 Task: Change IN PROGRESS as Status of Issue Issue0000000390 in Backlog  in Scrum Project Project0000000078 in Jira. Assign Person0000000153 as Assignee of Issue Issue0000000381 in Backlog  in Scrum Project Project0000000077 in Jira. Assign Person0000000153 as Assignee of Issue Issue0000000382 in Backlog  in Scrum Project Project0000000077 in Jira. Assign Person0000000153 as Assignee of Issue Issue0000000383 in Backlog  in Scrum Project Project0000000077 in Jira. Assign Person0000000154 as Assignee of Issue Issue0000000384 in Backlog  in Scrum Project Project0000000077 in Jira
Action: Mouse moved to (110, 232)
Screenshot: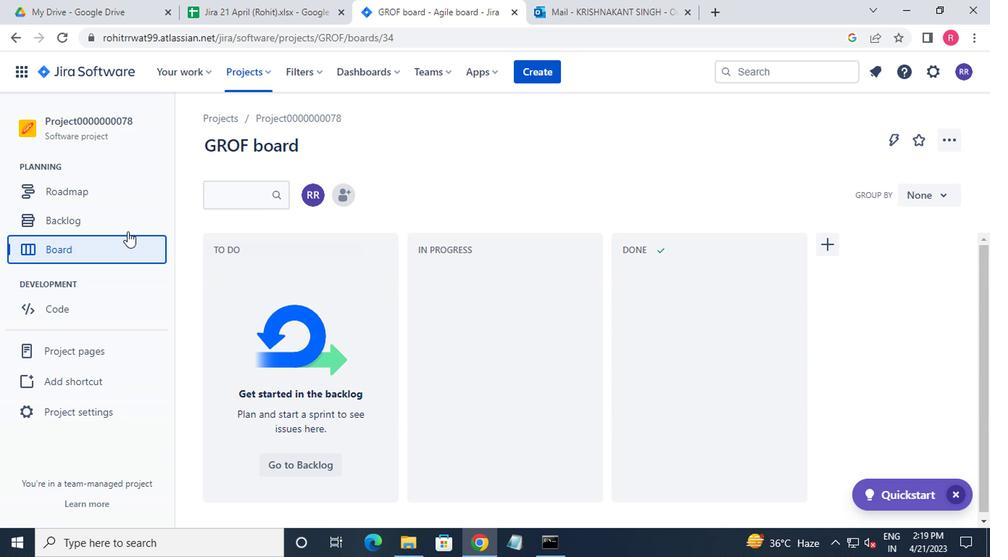 
Action: Mouse pressed left at (110, 232)
Screenshot: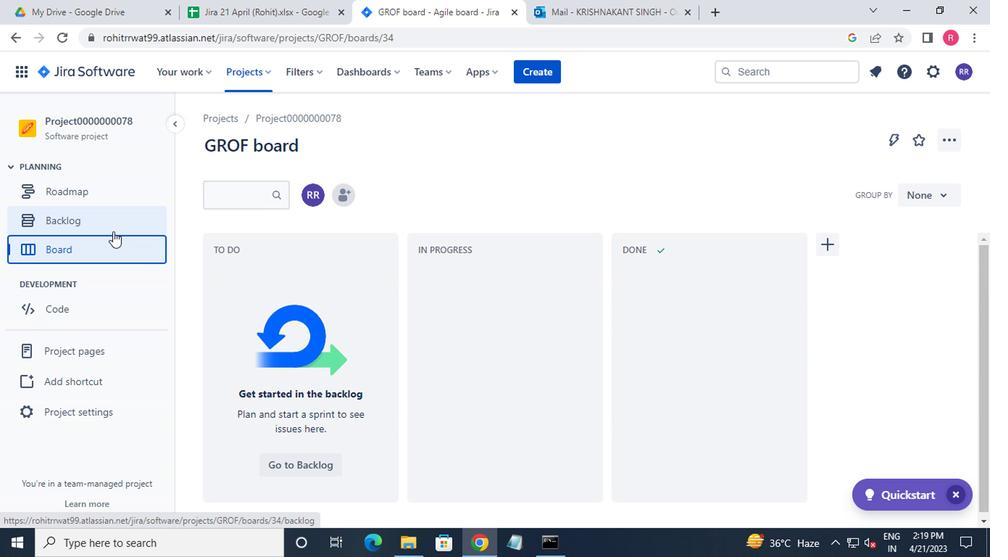 
Action: Mouse moved to (295, 312)
Screenshot: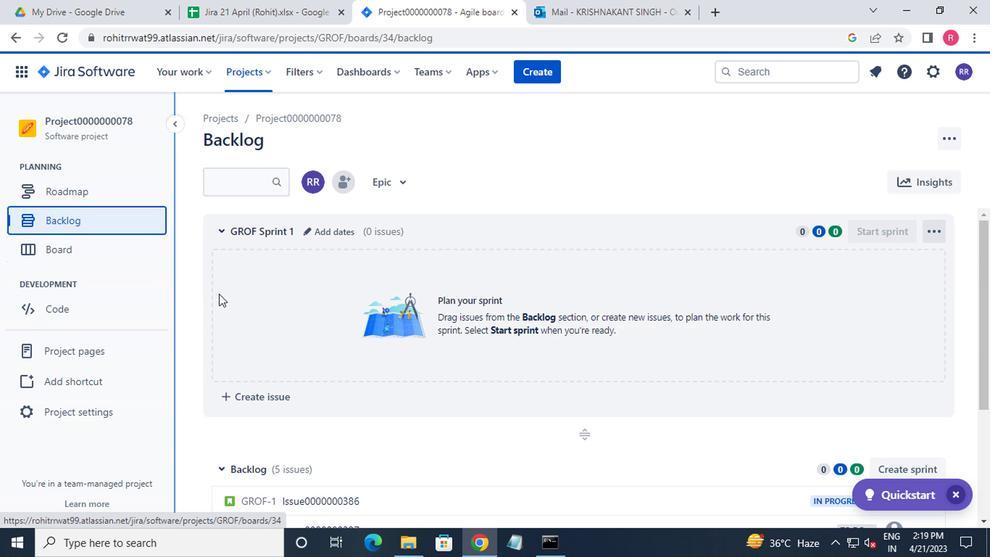 
Action: Mouse scrolled (295, 311) with delta (0, 0)
Screenshot: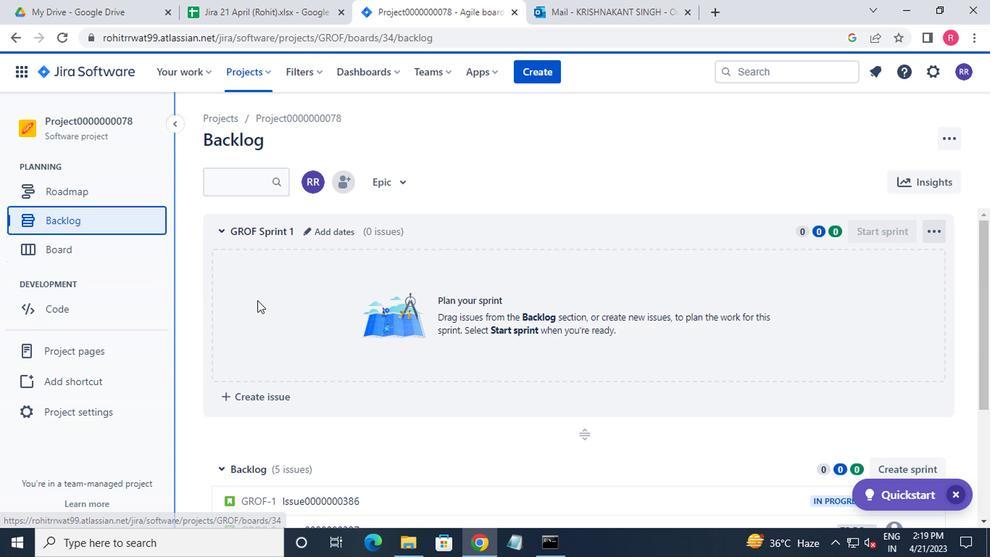 
Action: Mouse moved to (301, 315)
Screenshot: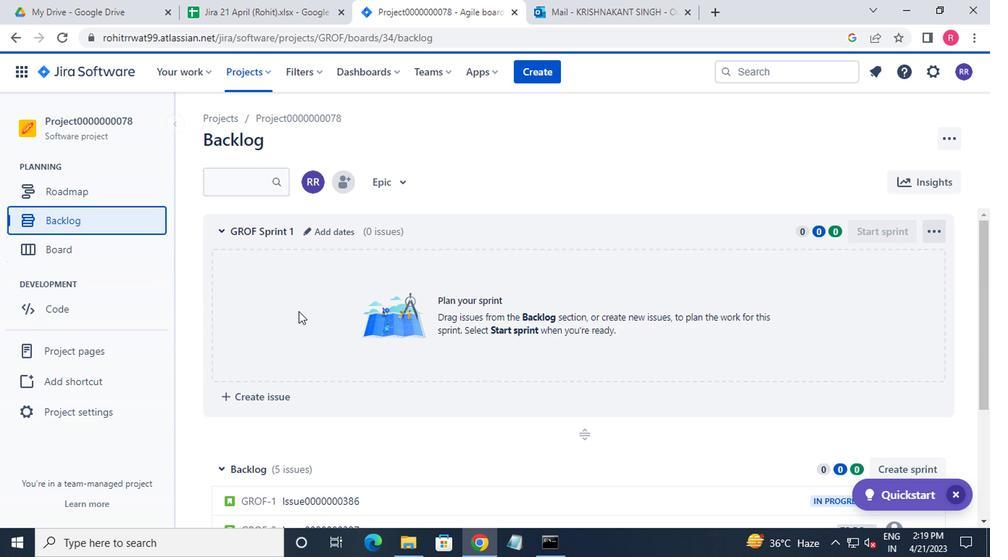 
Action: Mouse scrolled (301, 314) with delta (0, -1)
Screenshot: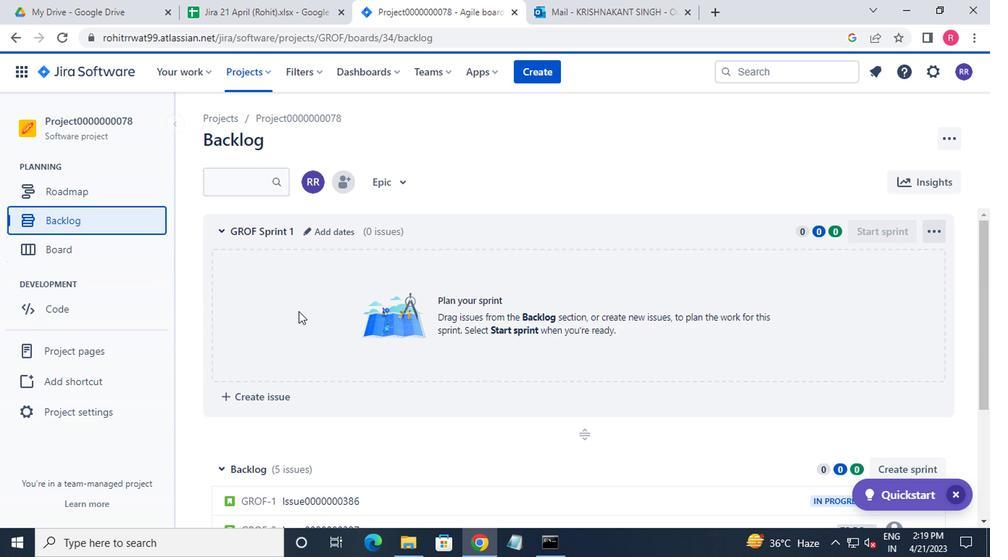 
Action: Mouse moved to (304, 318)
Screenshot: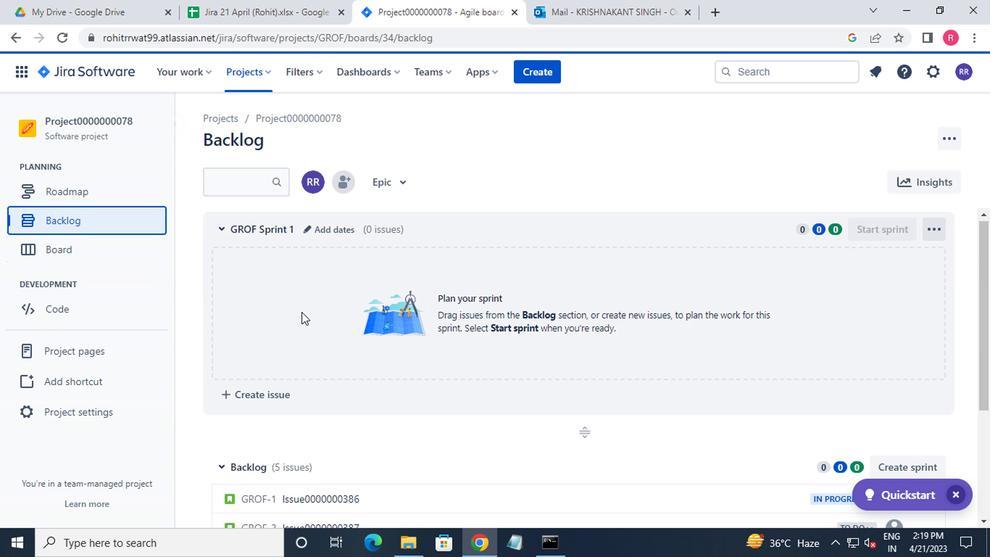 
Action: Mouse scrolled (304, 317) with delta (0, -1)
Screenshot: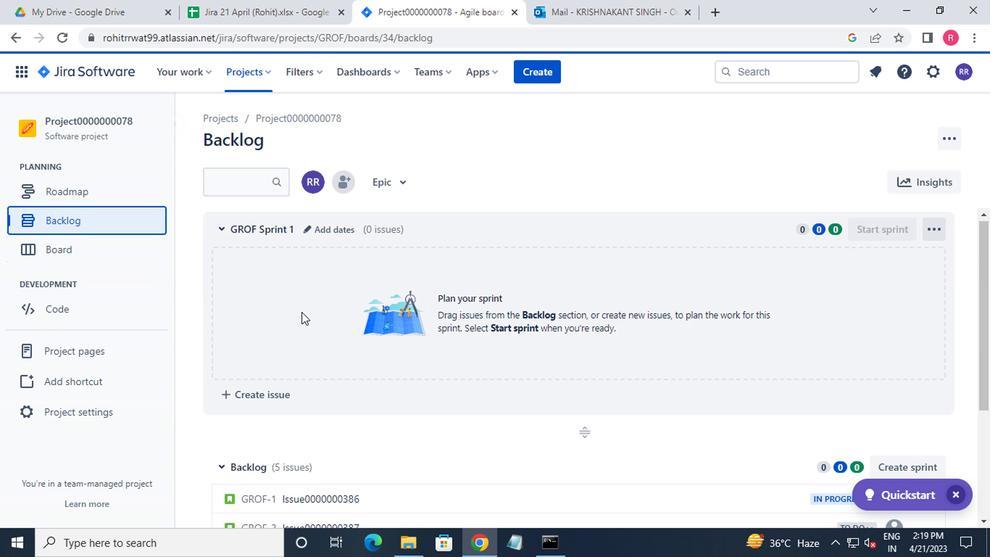 
Action: Mouse moved to (305, 320)
Screenshot: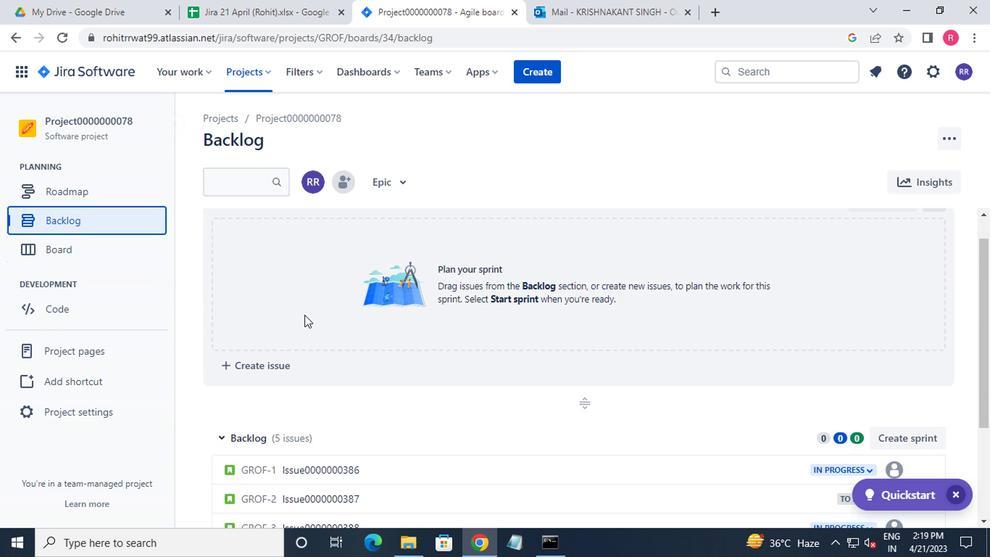 
Action: Mouse scrolled (305, 319) with delta (0, -1)
Screenshot: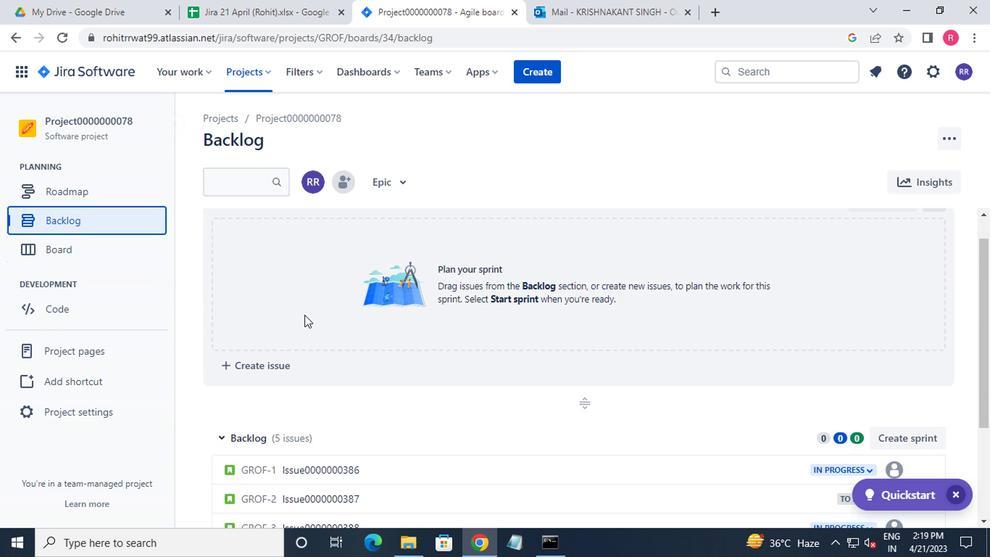 
Action: Mouse moved to (867, 443)
Screenshot: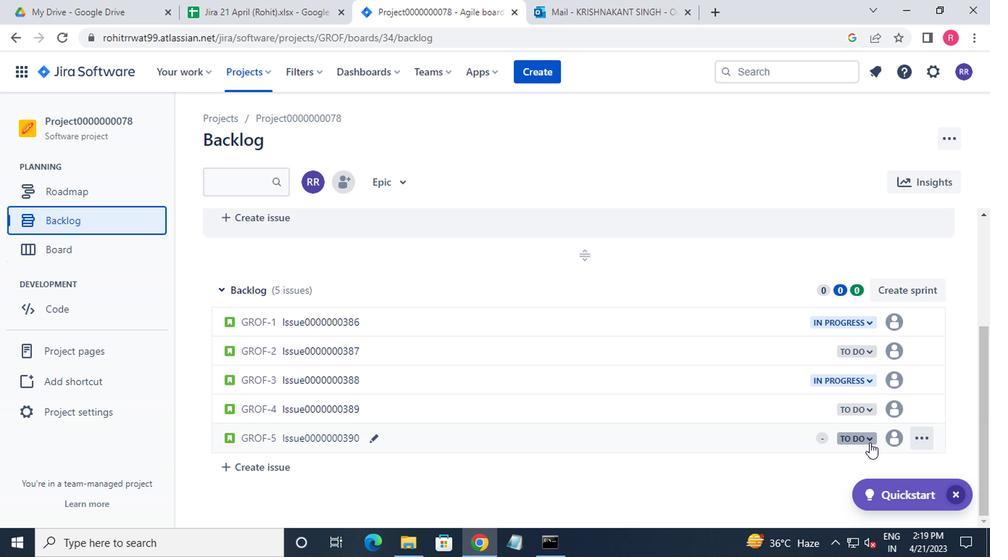 
Action: Mouse pressed left at (867, 443)
Screenshot: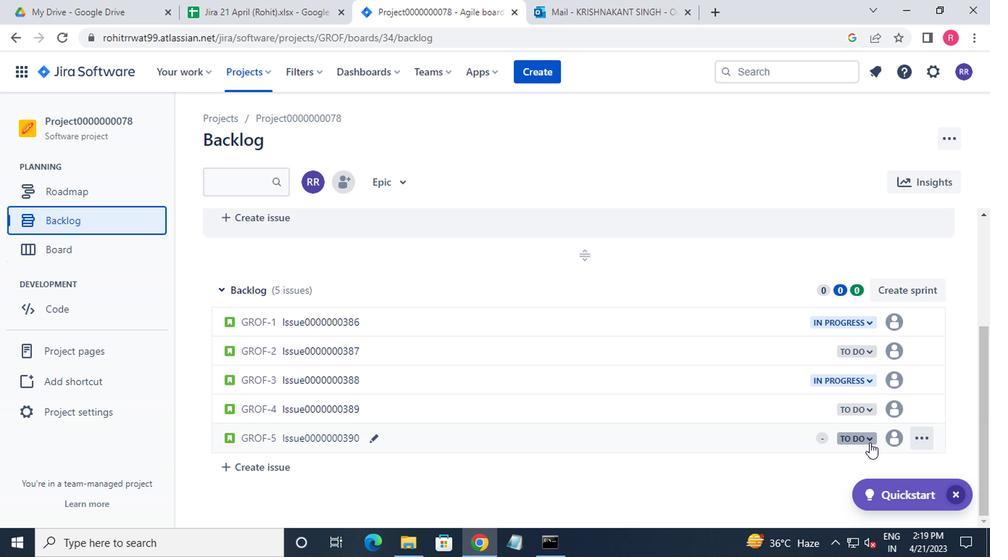 
Action: Mouse moved to (779, 355)
Screenshot: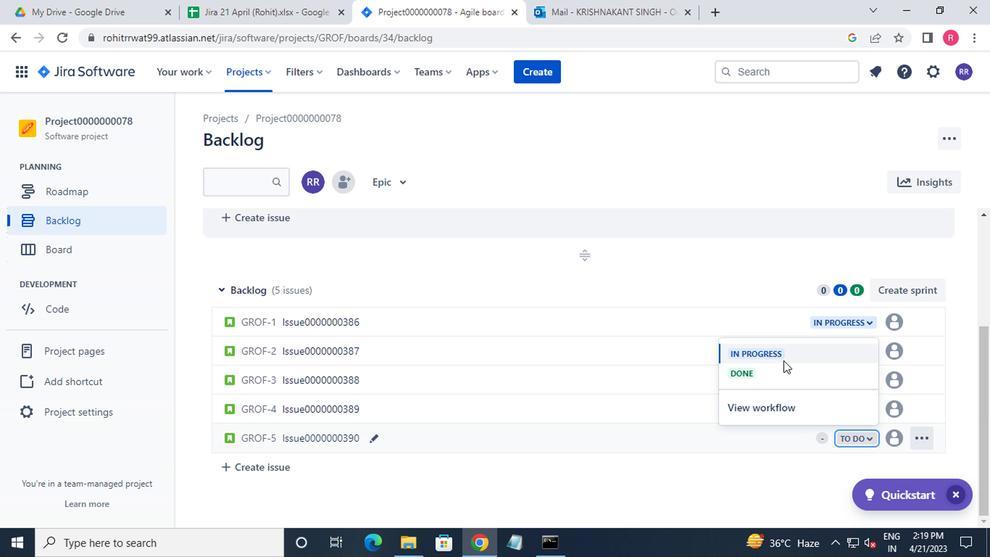 
Action: Mouse pressed left at (779, 355)
Screenshot: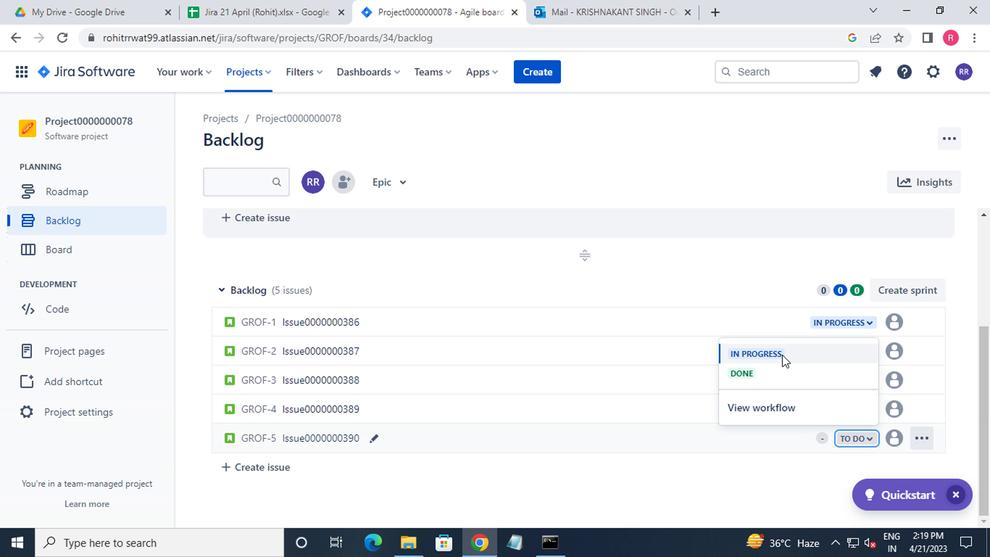 
Action: Mouse moved to (241, 86)
Screenshot: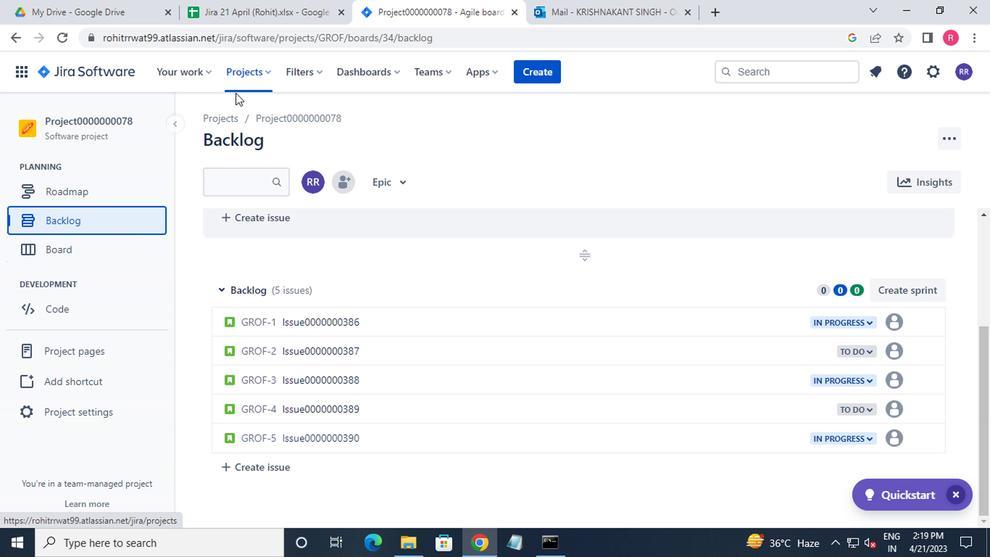 
Action: Mouse pressed left at (241, 86)
Screenshot: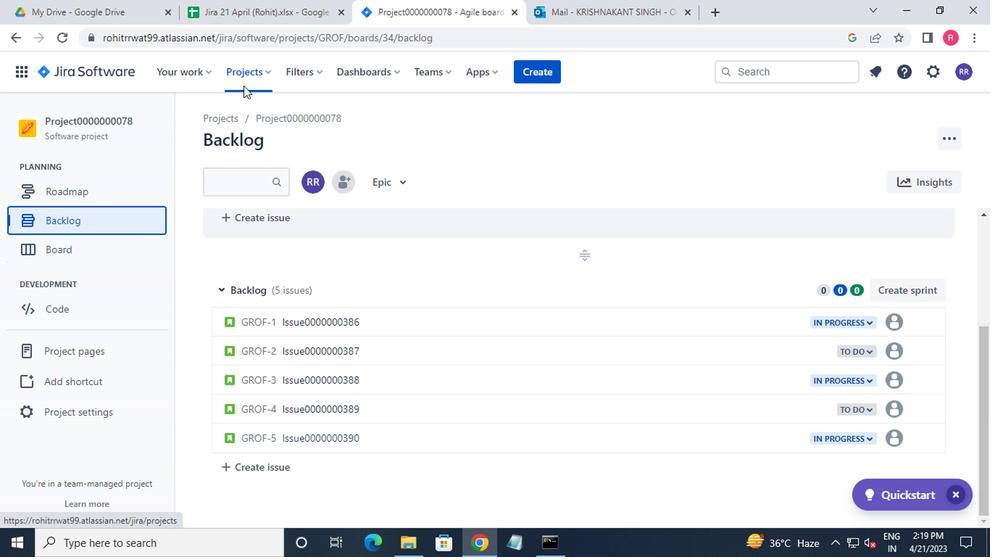
Action: Mouse moved to (245, 80)
Screenshot: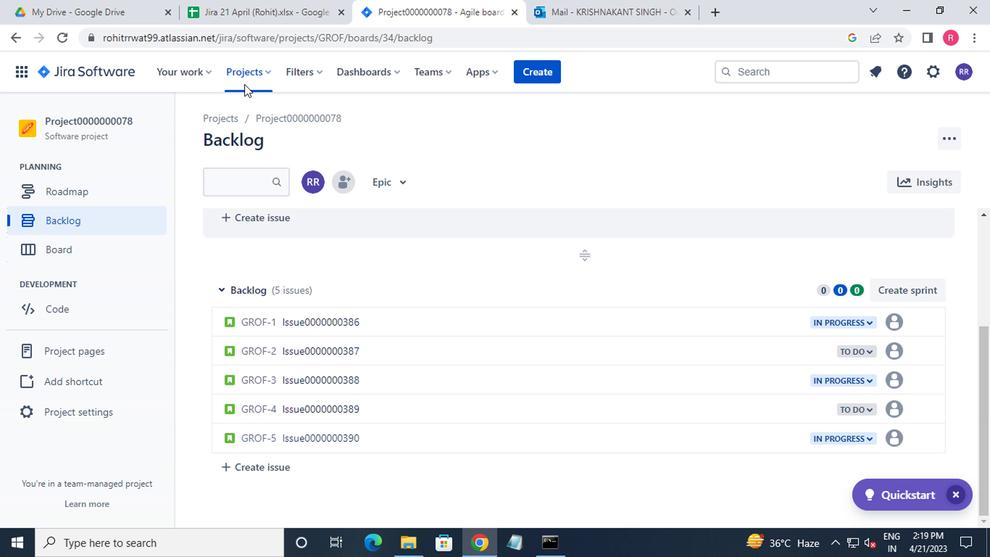 
Action: Mouse pressed left at (245, 80)
Screenshot: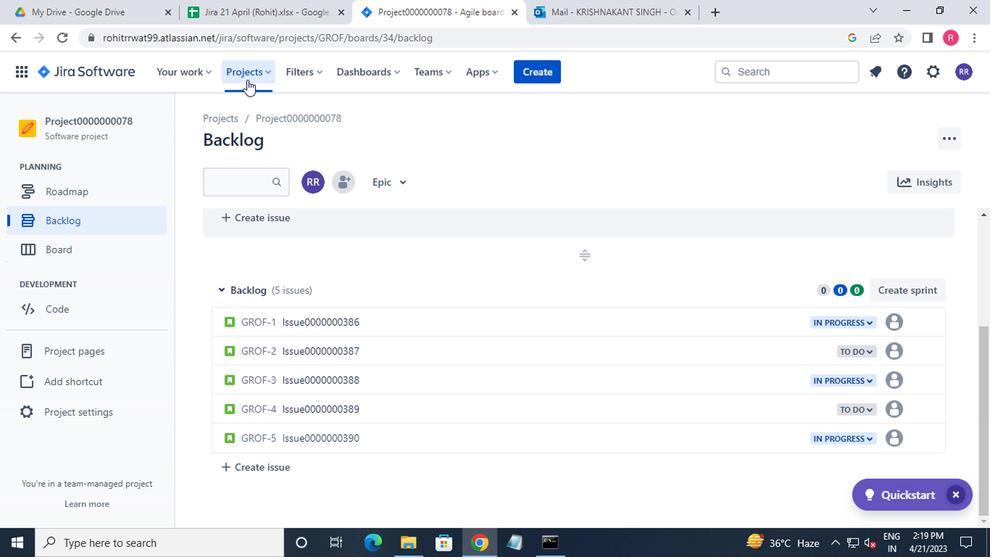 
Action: Mouse moved to (280, 168)
Screenshot: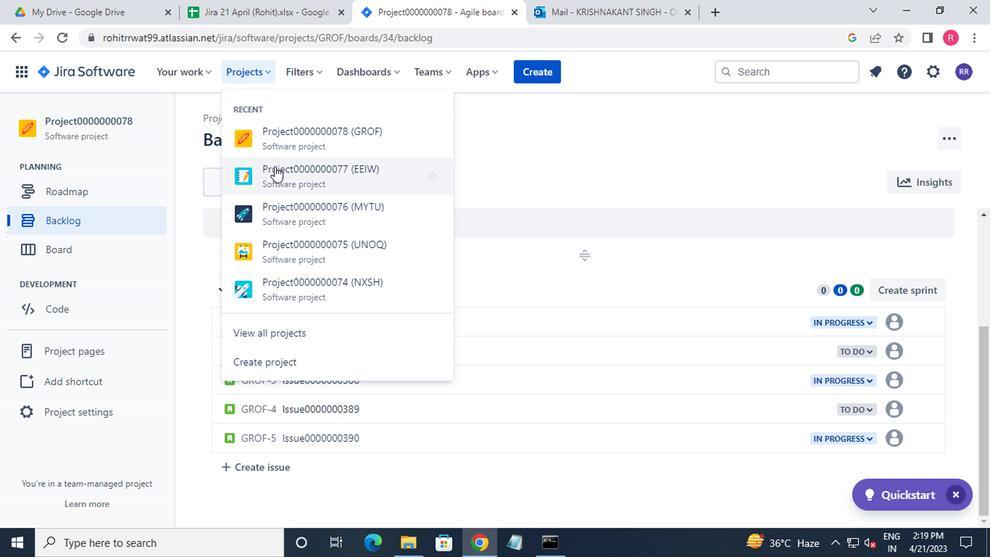 
Action: Mouse pressed left at (280, 168)
Screenshot: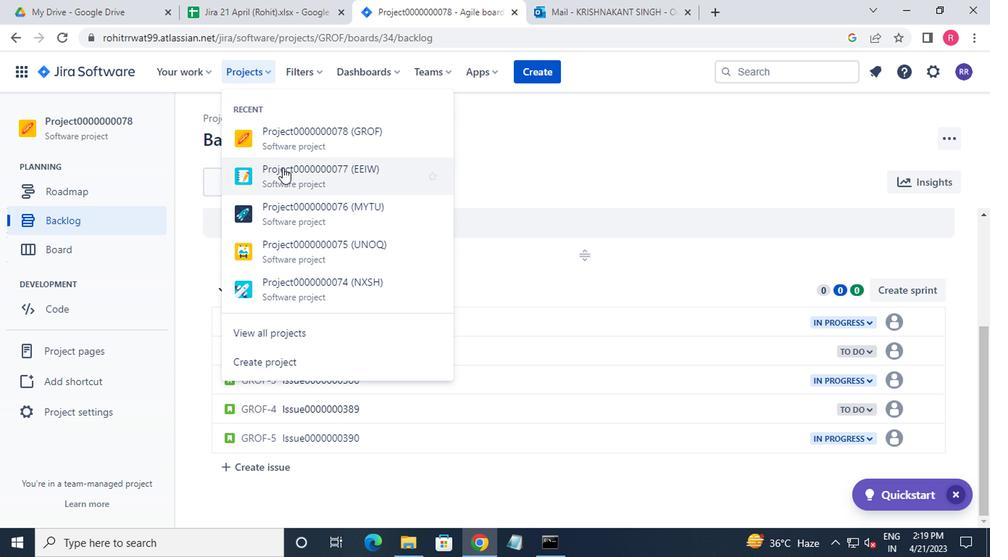 
Action: Mouse moved to (105, 225)
Screenshot: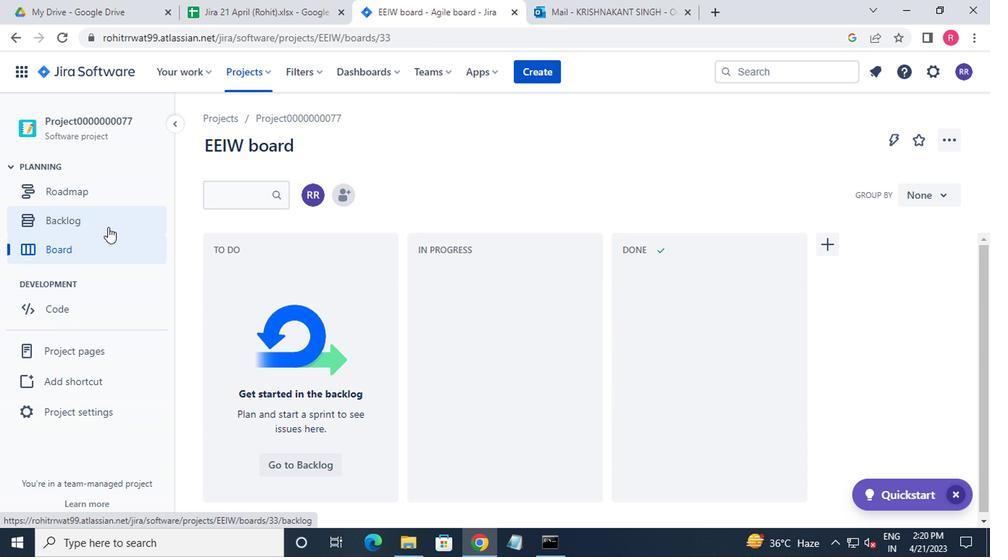
Action: Mouse pressed left at (105, 225)
Screenshot: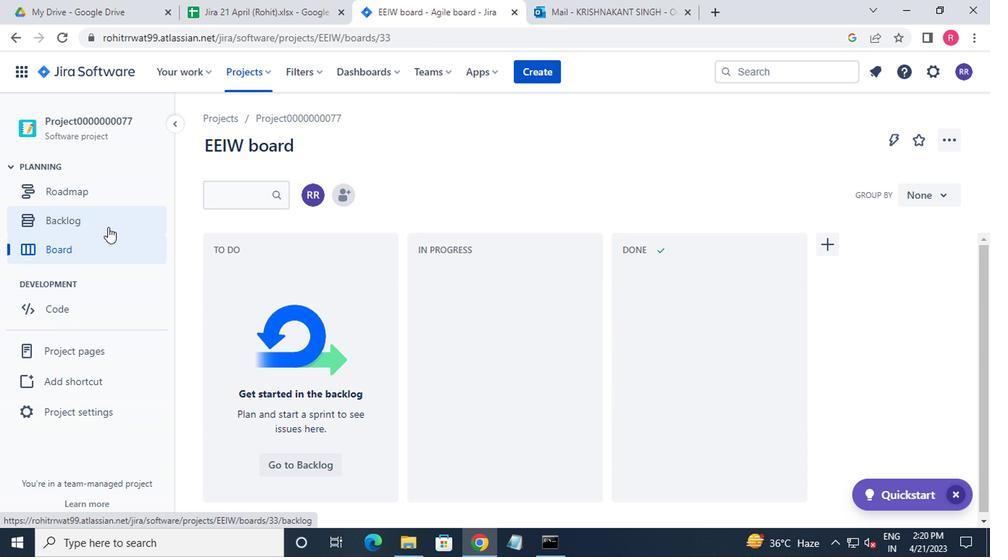 
Action: Mouse moved to (414, 354)
Screenshot: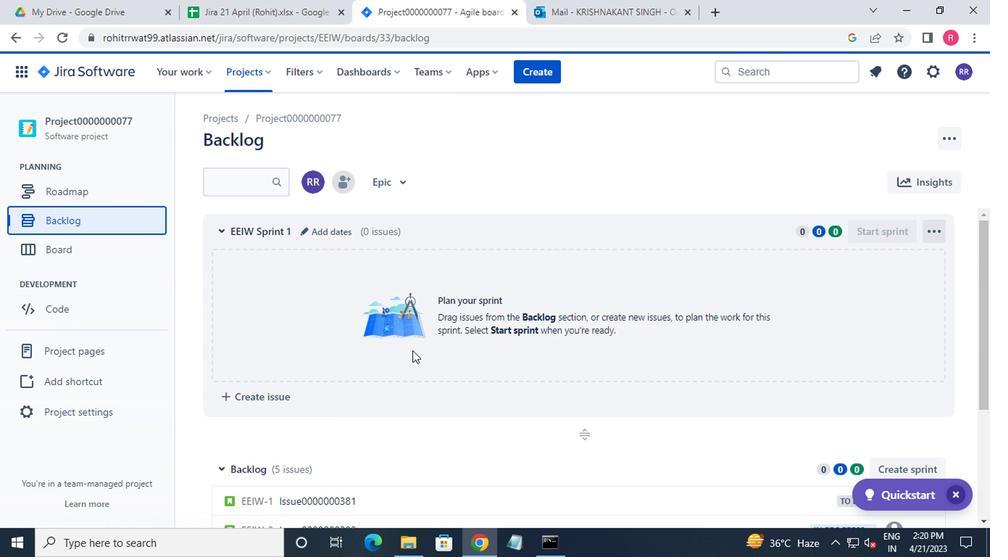 
Action: Mouse scrolled (414, 353) with delta (0, -1)
Screenshot: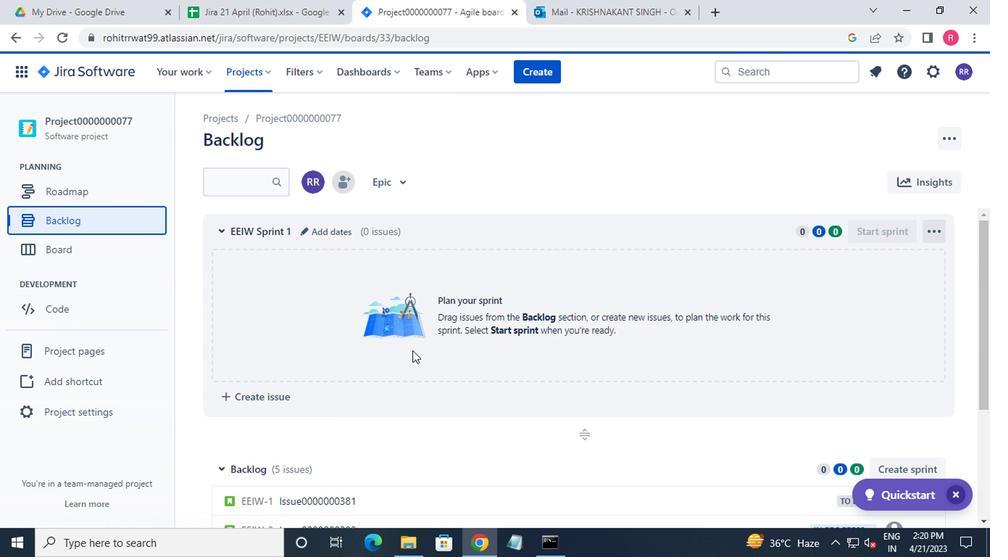 
Action: Mouse moved to (416, 355)
Screenshot: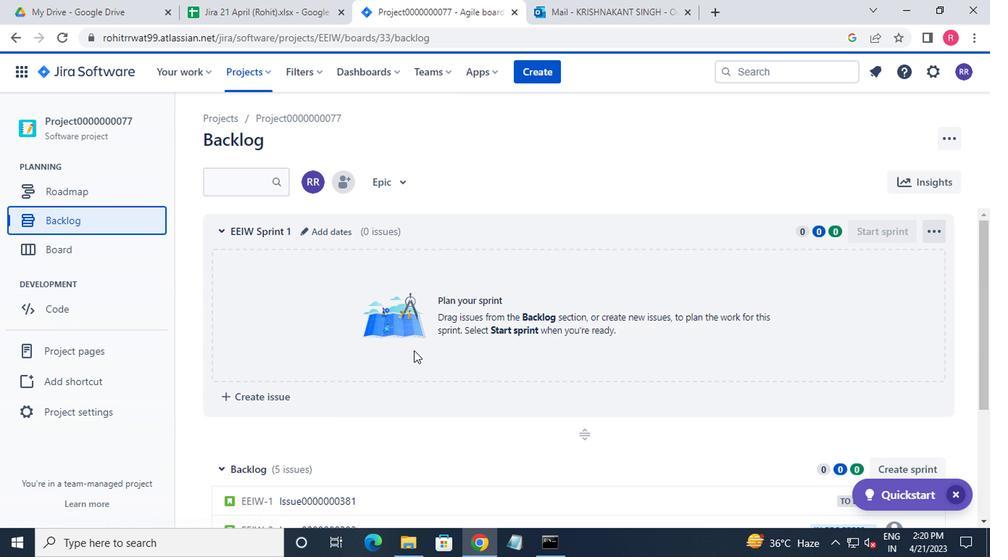 
Action: Mouse scrolled (416, 354) with delta (0, -1)
Screenshot: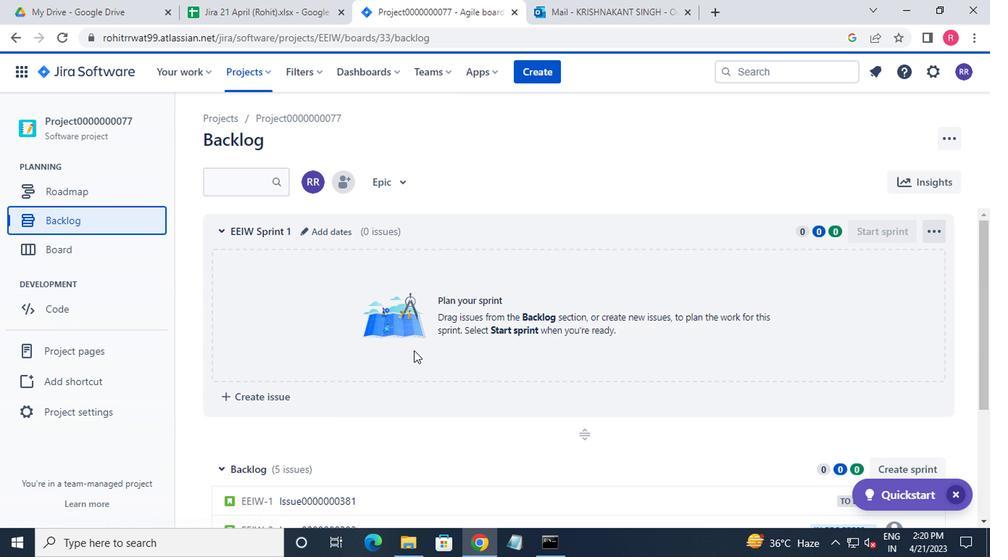 
Action: Mouse moved to (417, 355)
Screenshot: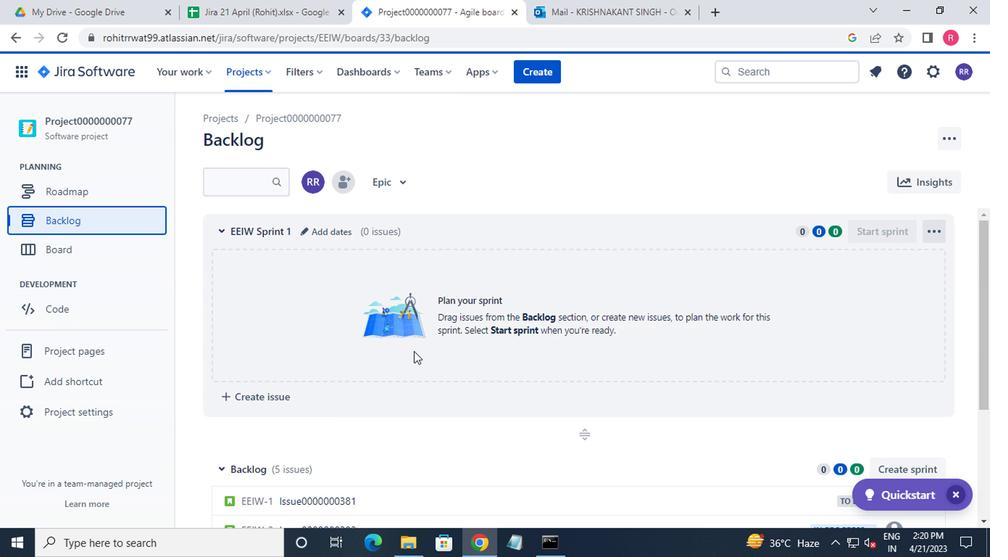 
Action: Mouse scrolled (417, 354) with delta (0, -1)
Screenshot: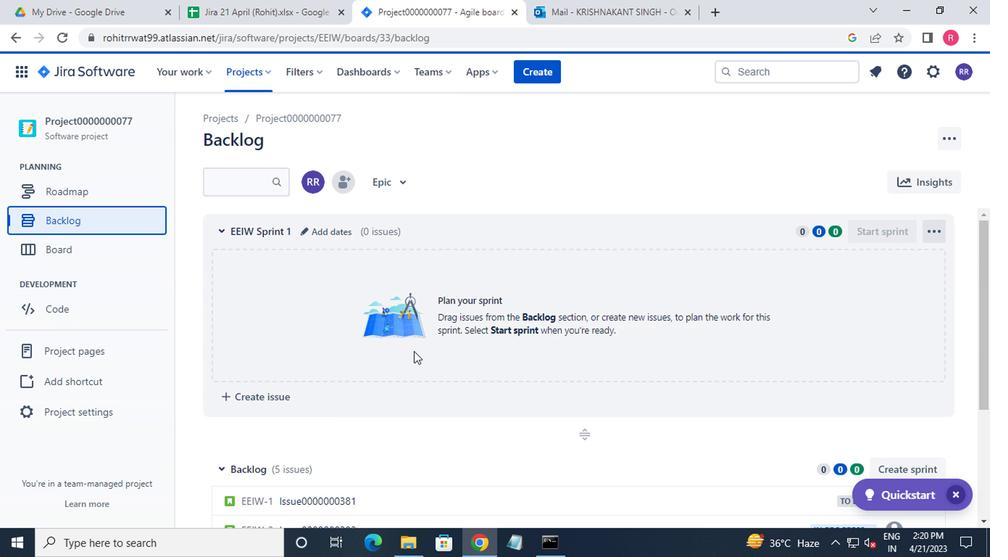 
Action: Mouse scrolled (417, 354) with delta (0, -1)
Screenshot: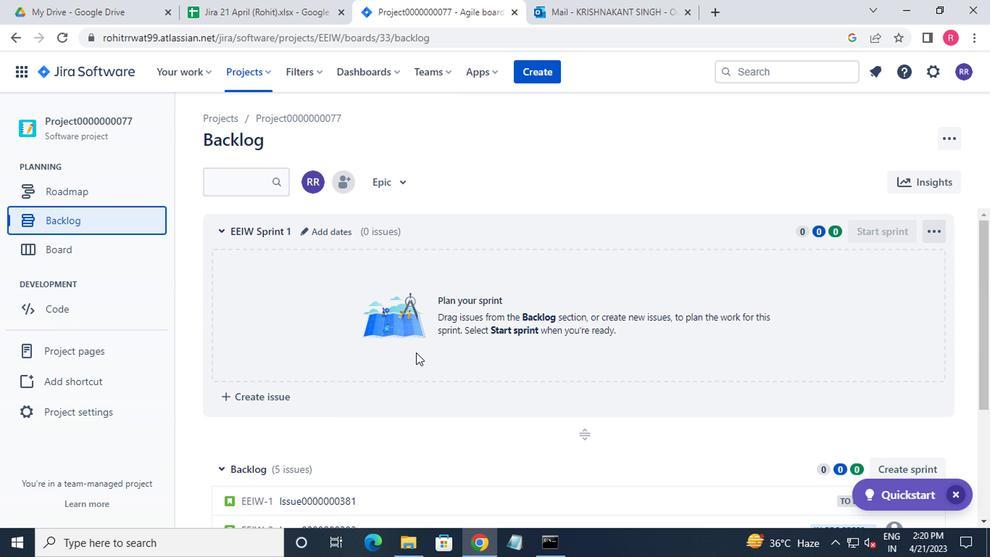 
Action: Mouse moved to (887, 329)
Screenshot: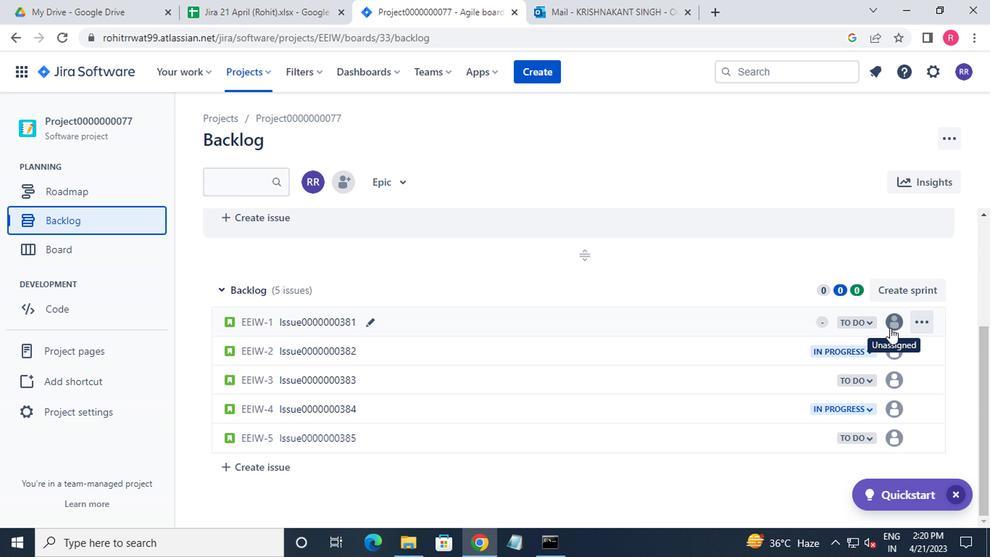 
Action: Mouse pressed left at (887, 329)
Screenshot: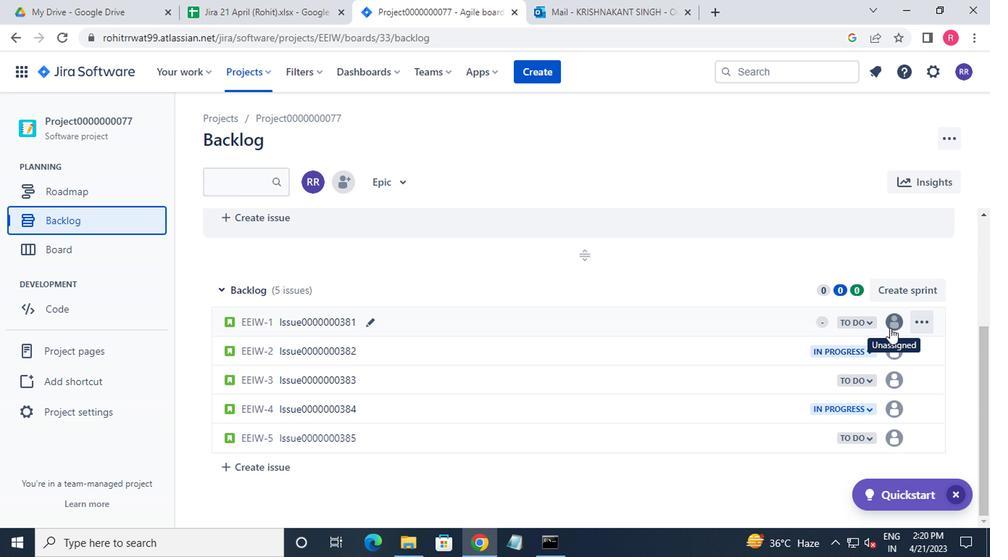 
Action: Mouse moved to (780, 457)
Screenshot: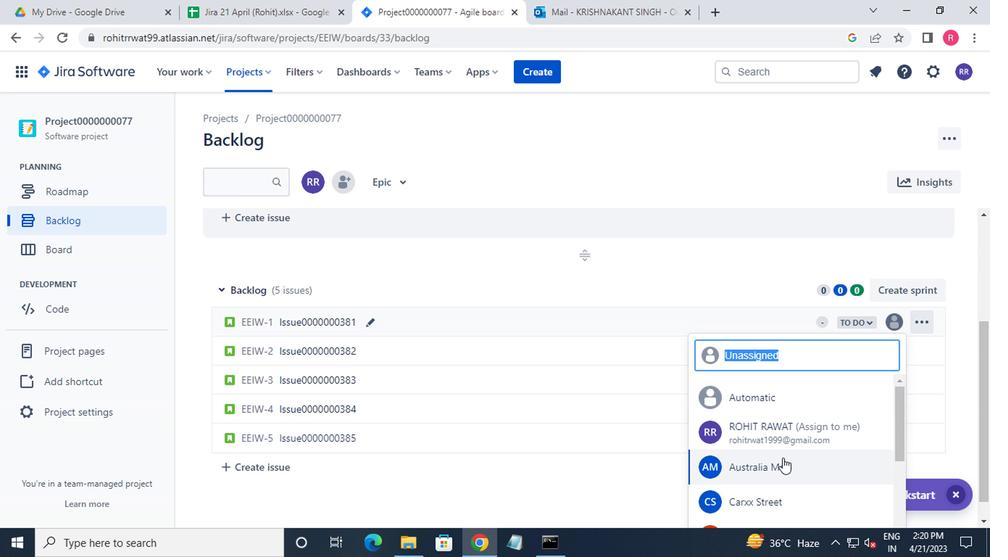 
Action: Mouse pressed left at (780, 457)
Screenshot: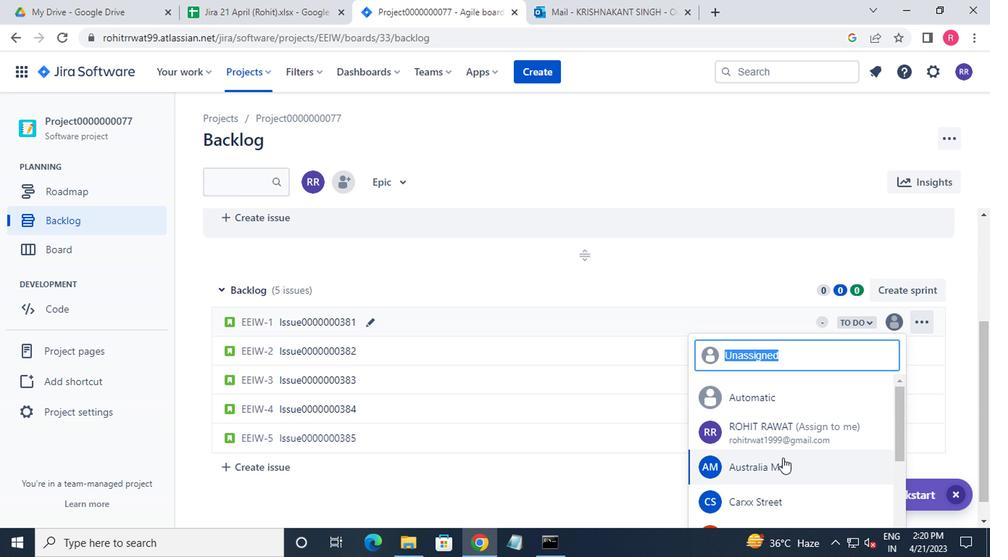 
Action: Mouse moved to (893, 360)
Screenshot: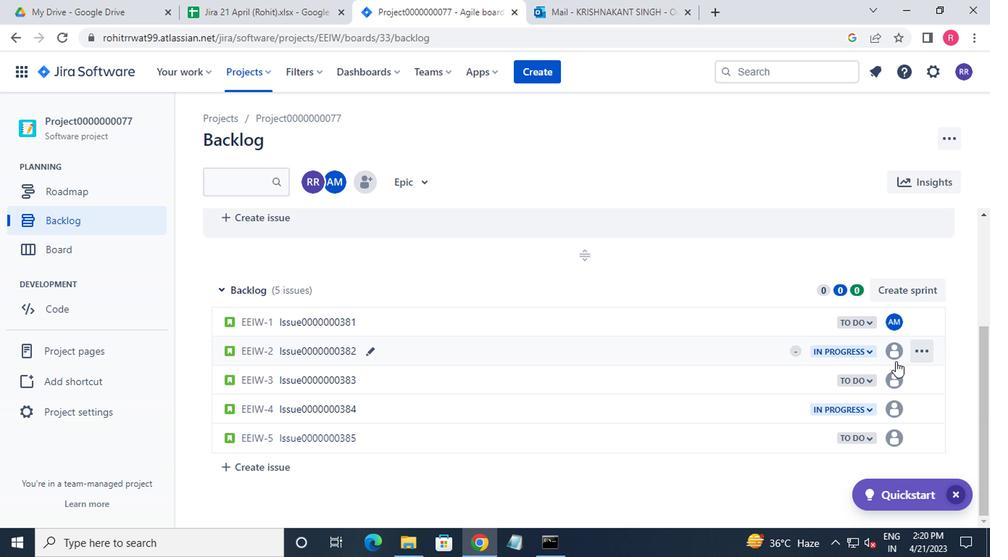 
Action: Mouse pressed left at (893, 360)
Screenshot: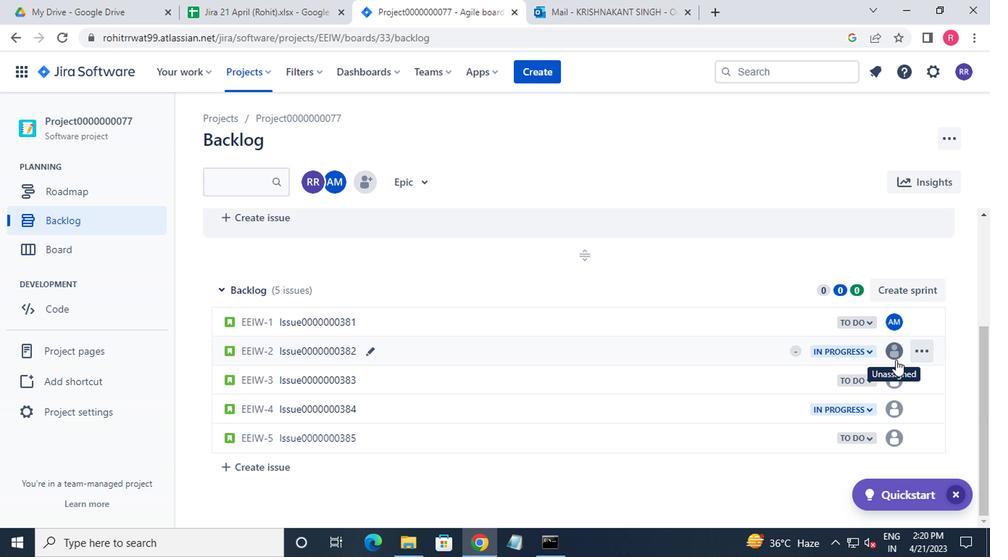 
Action: Mouse moved to (802, 458)
Screenshot: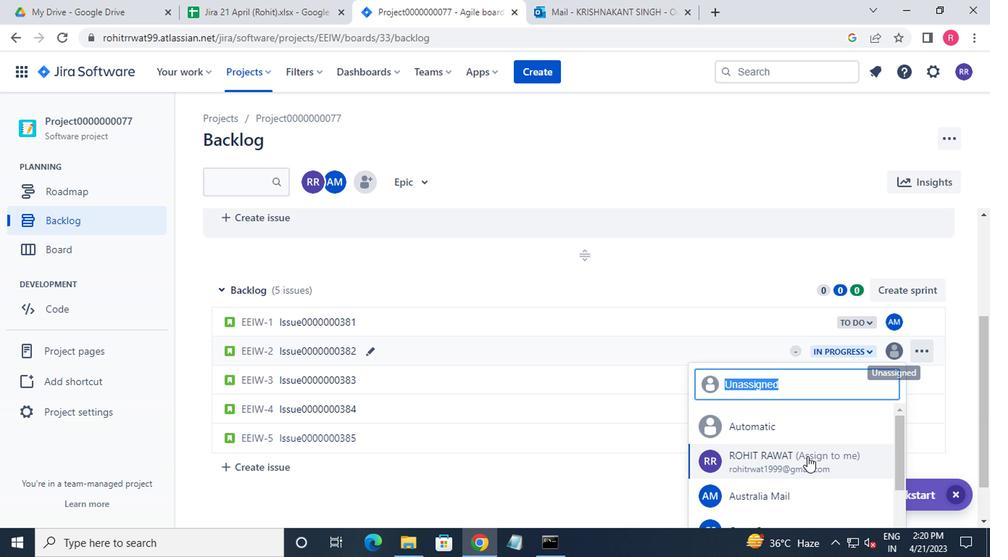 
Action: Mouse scrolled (802, 457) with delta (0, -1)
Screenshot: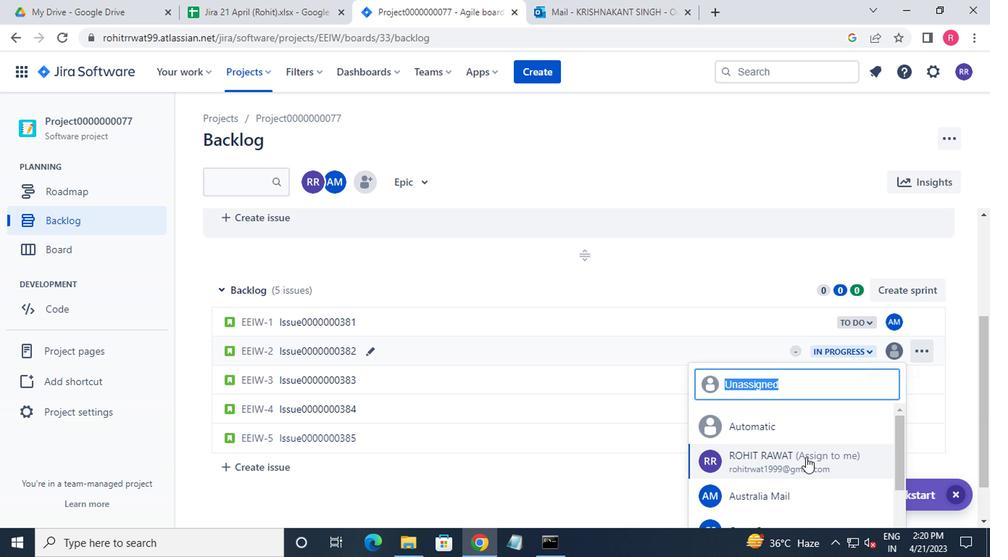 
Action: Mouse moved to (783, 425)
Screenshot: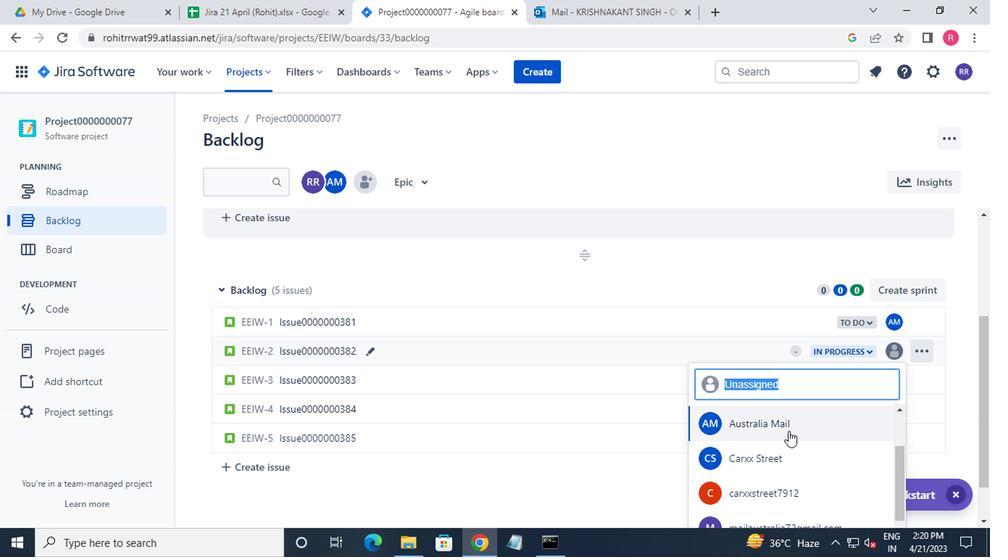 
Action: Mouse pressed left at (783, 425)
Screenshot: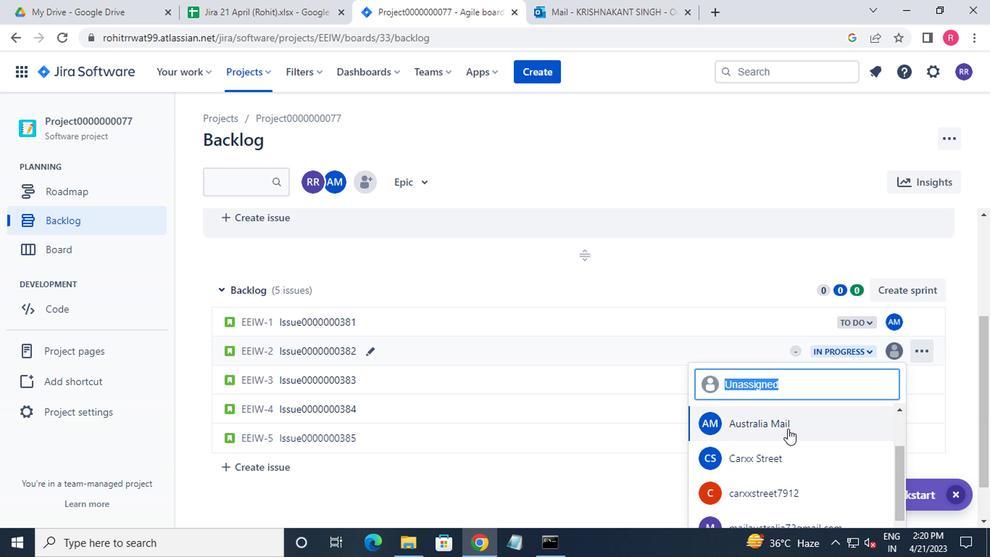 
Action: Mouse moved to (893, 383)
Screenshot: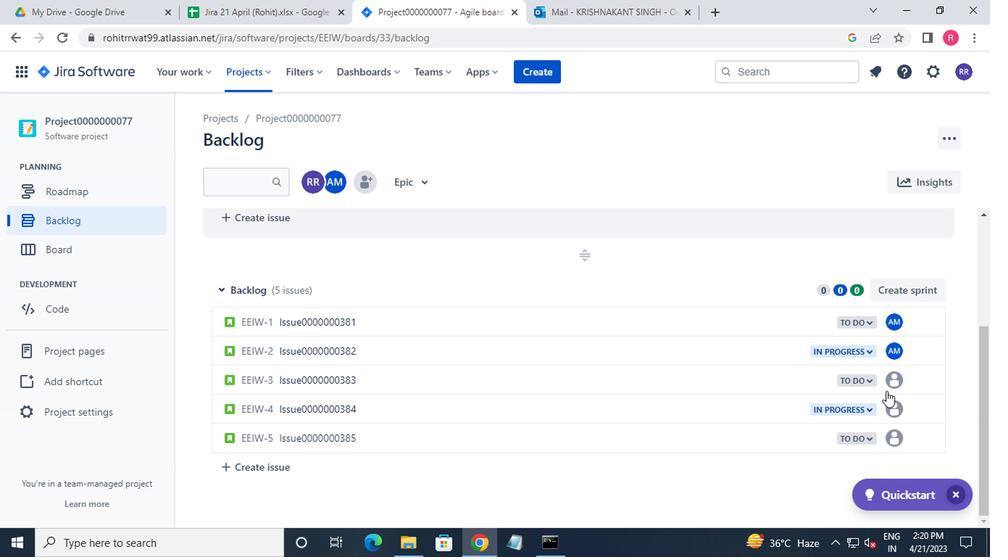 
Action: Mouse pressed left at (893, 383)
Screenshot: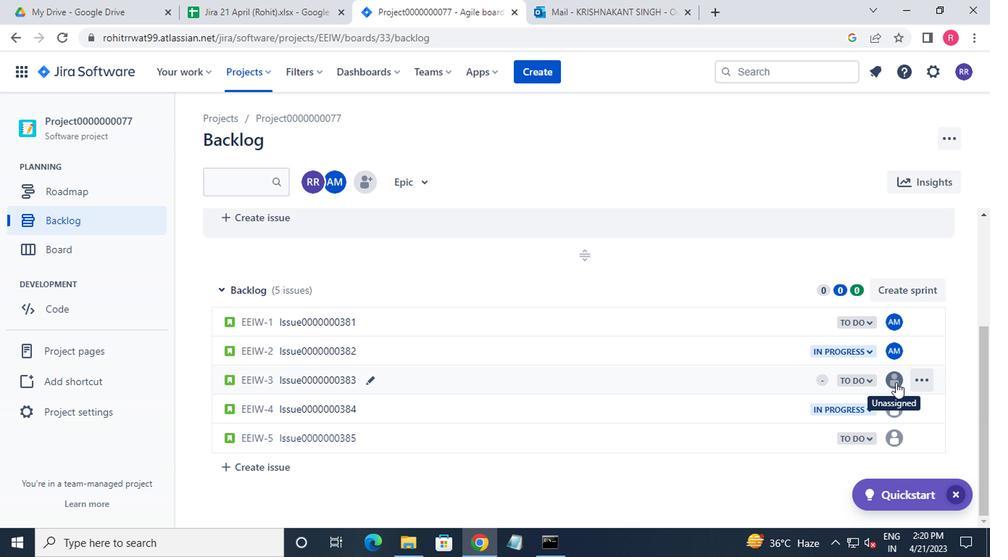 
Action: Mouse moved to (825, 467)
Screenshot: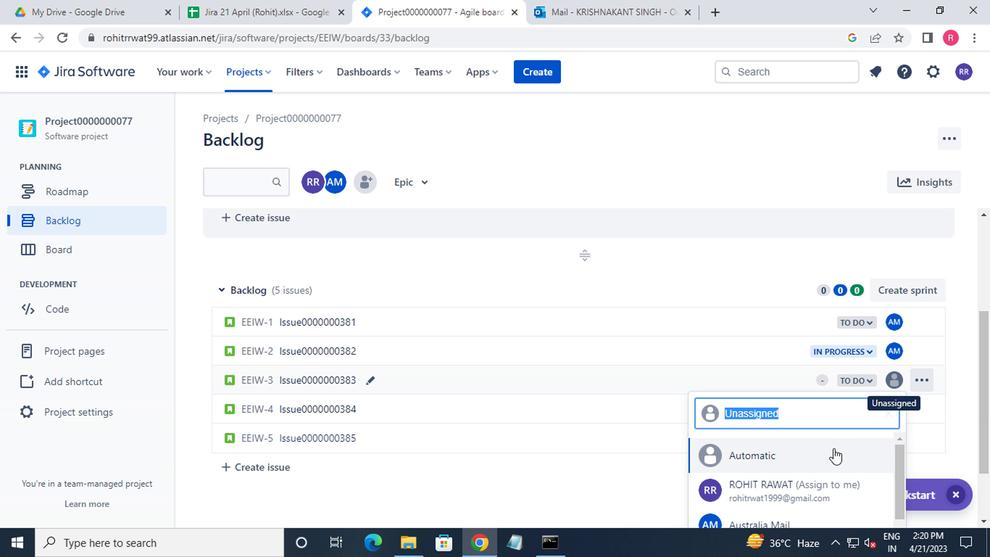 
Action: Mouse scrolled (825, 466) with delta (0, 0)
Screenshot: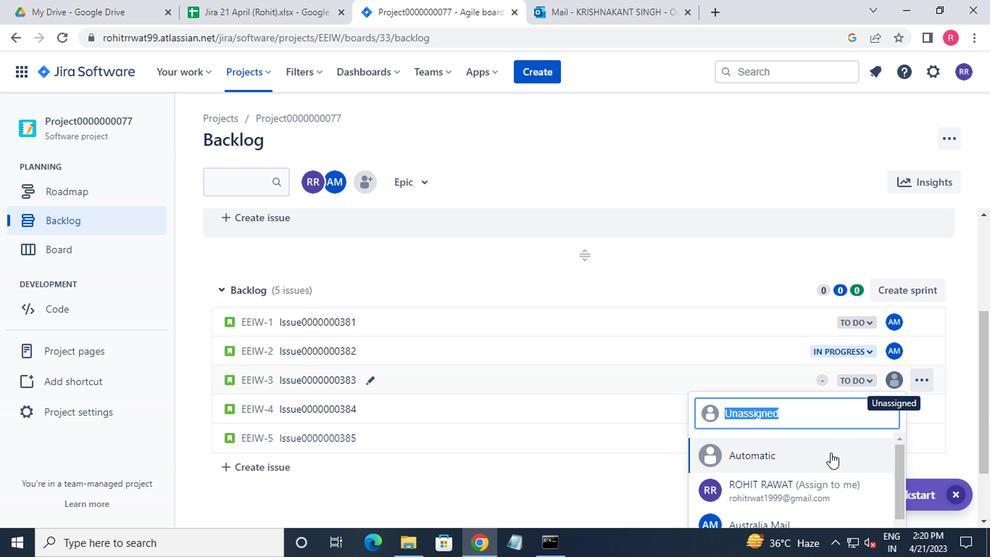 
Action: Mouse moved to (804, 444)
Screenshot: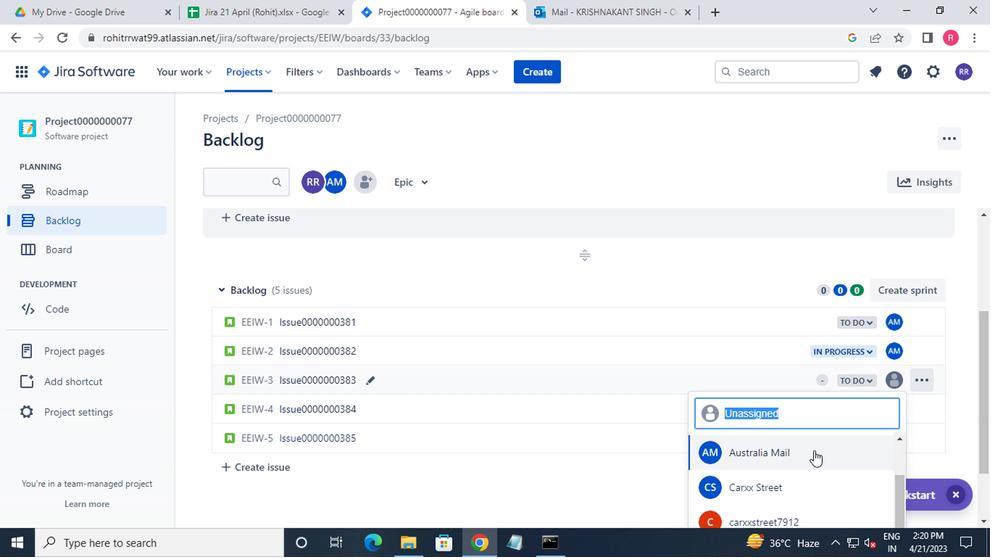 
Action: Mouse pressed left at (804, 444)
Screenshot: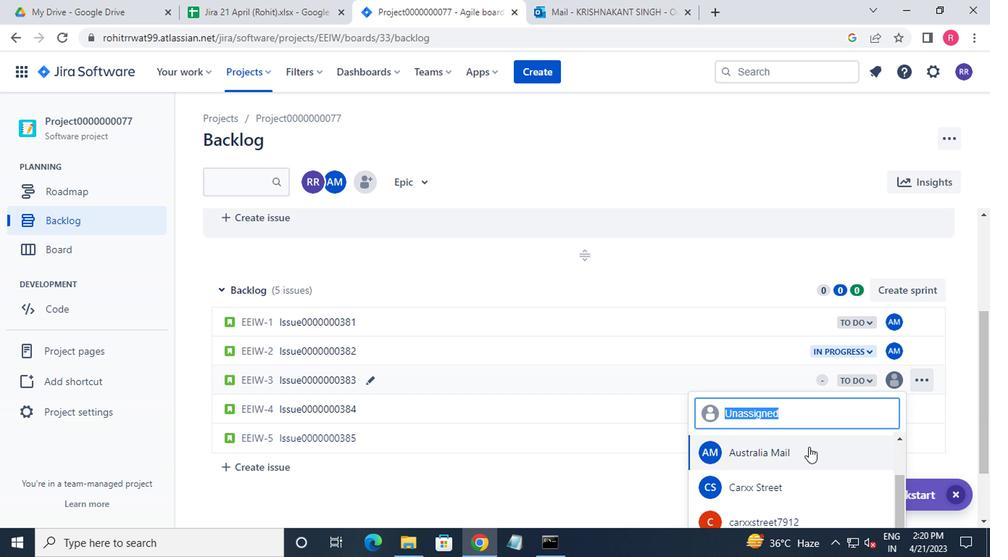 
Action: Mouse moved to (901, 411)
Screenshot: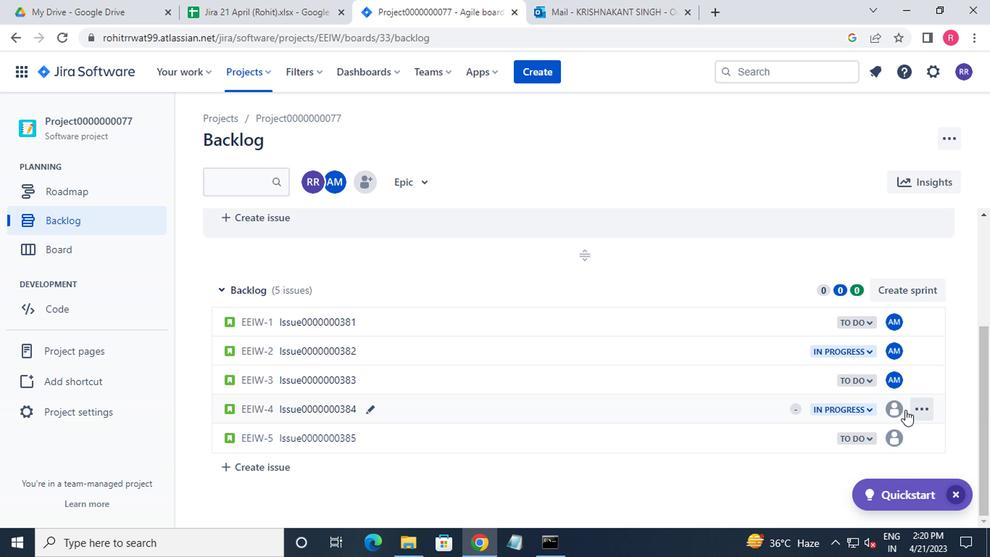 
Action: Mouse pressed left at (901, 411)
Screenshot: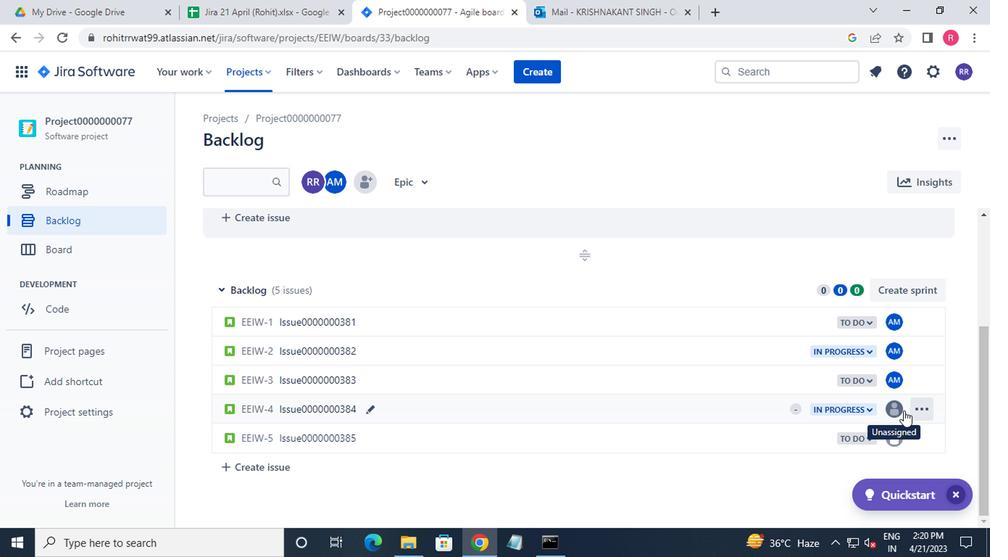 
Action: Mouse moved to (856, 481)
Screenshot: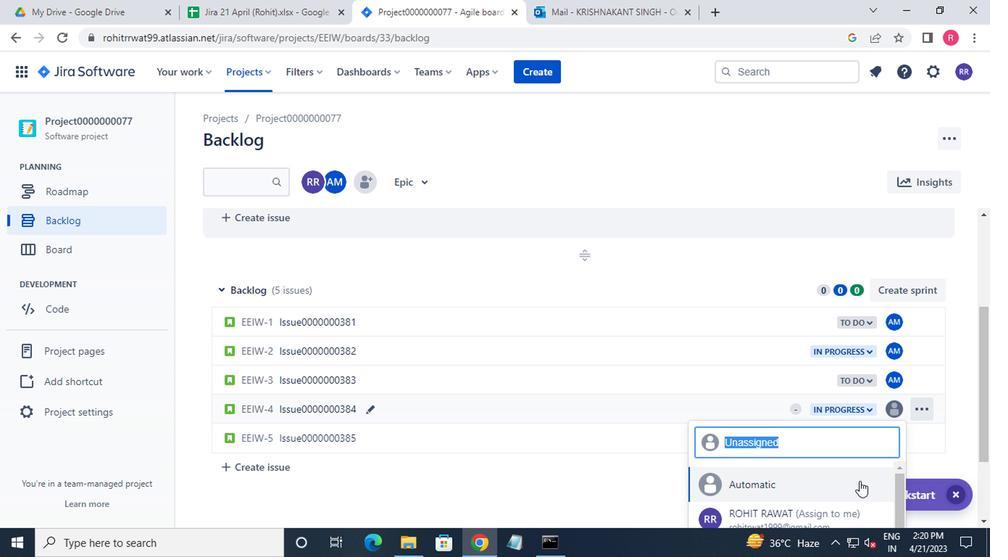 
Action: Mouse scrolled (856, 480) with delta (0, -1)
Screenshot: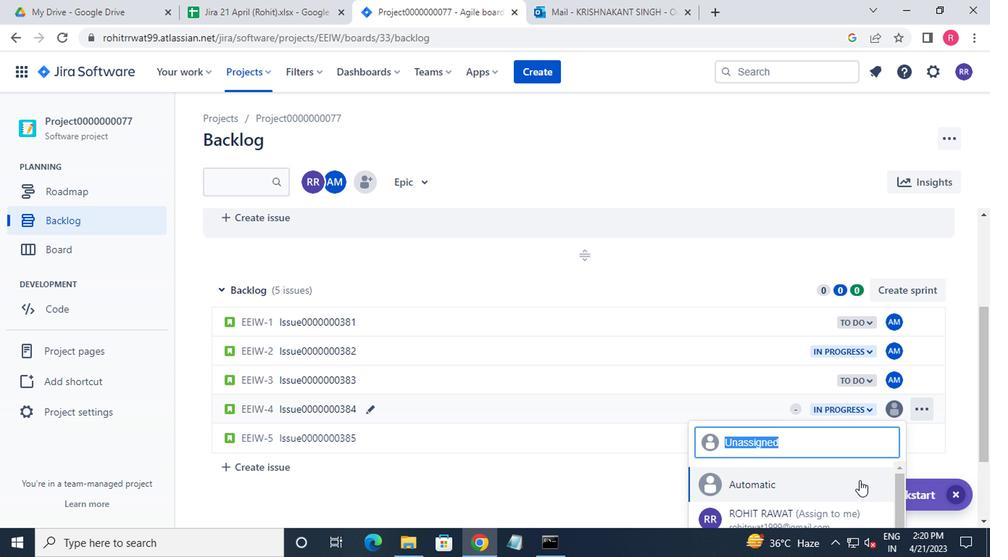 
Action: Mouse moved to (784, 513)
Screenshot: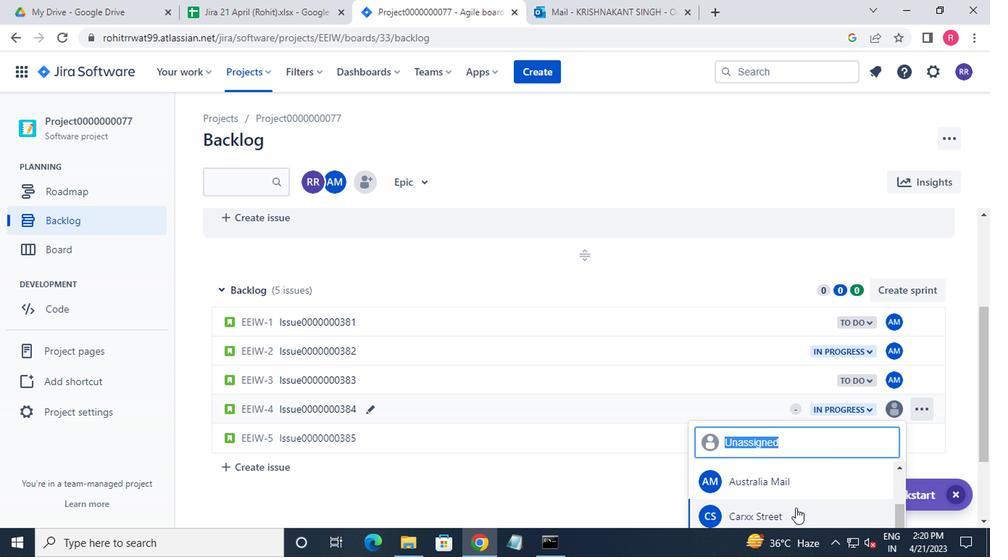 
Action: Mouse pressed left at (784, 513)
Screenshot: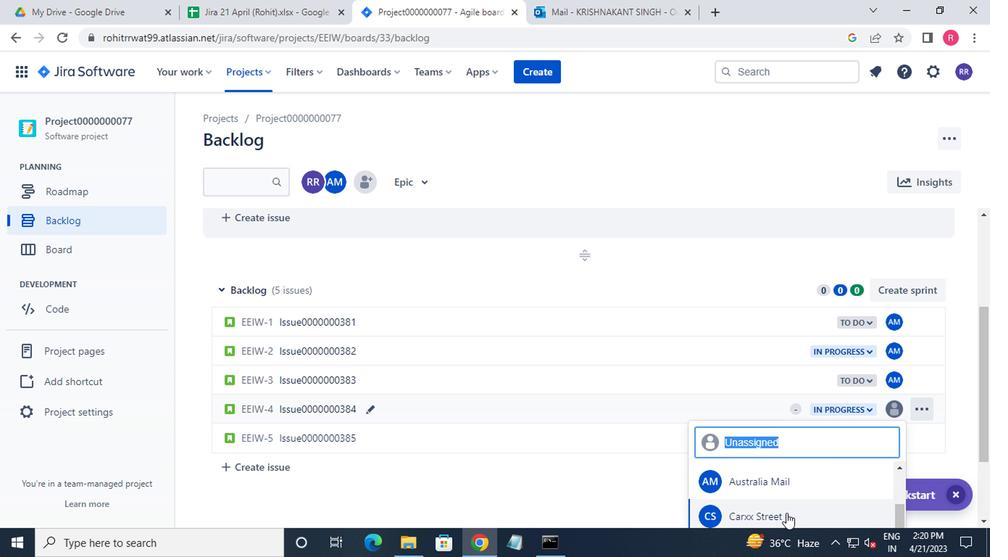 
Action: Mouse moved to (783, 252)
Screenshot: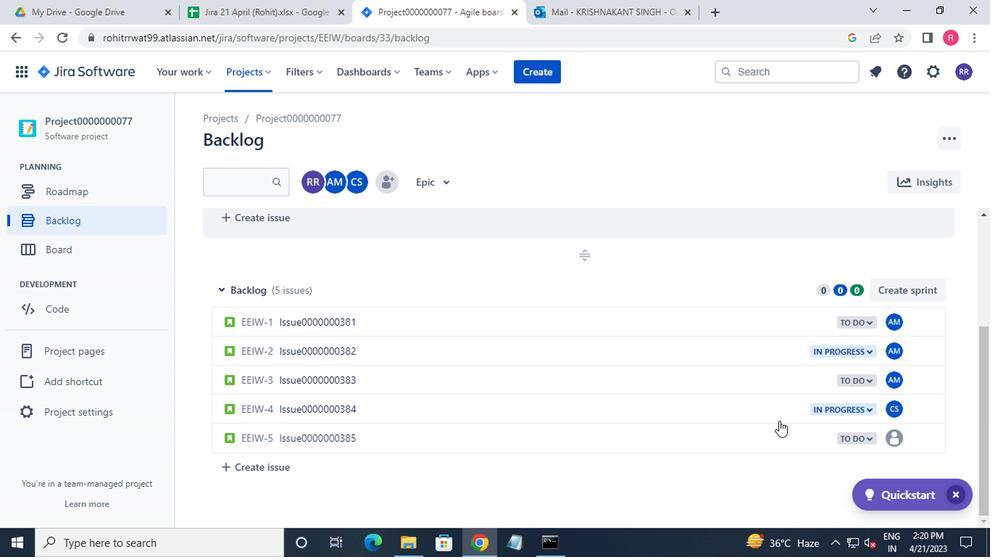 
